 Task: Create New Customer with Customer Name: India Bazaar, Billing Address Line1: 1139 Star Trek Drive, Billing Address Line2:  Pensacola, Billing Address Line3:  Florida 32501
Action: Mouse moved to (179, 36)
Screenshot: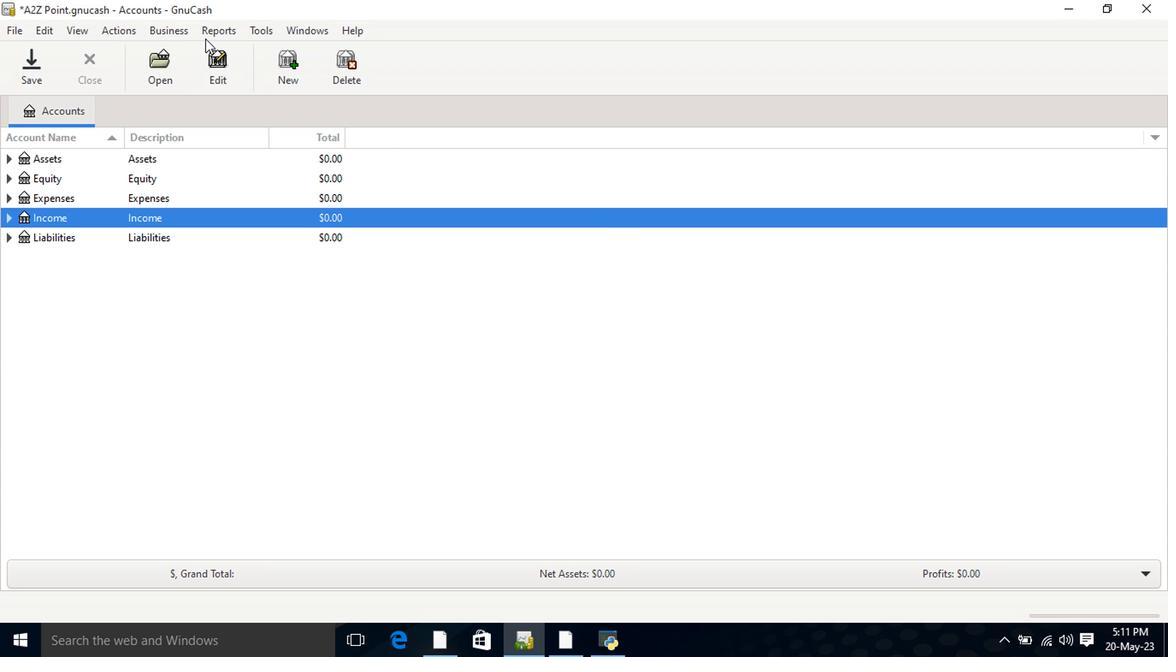 
Action: Mouse pressed left at (179, 36)
Screenshot: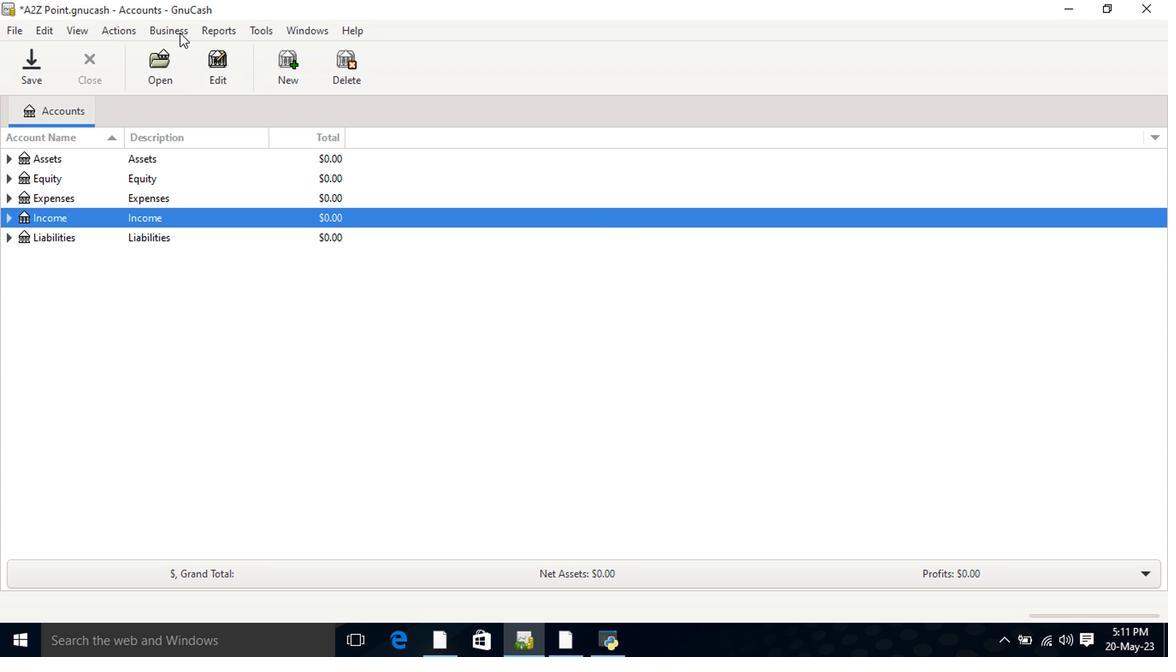 
Action: Mouse moved to (373, 80)
Screenshot: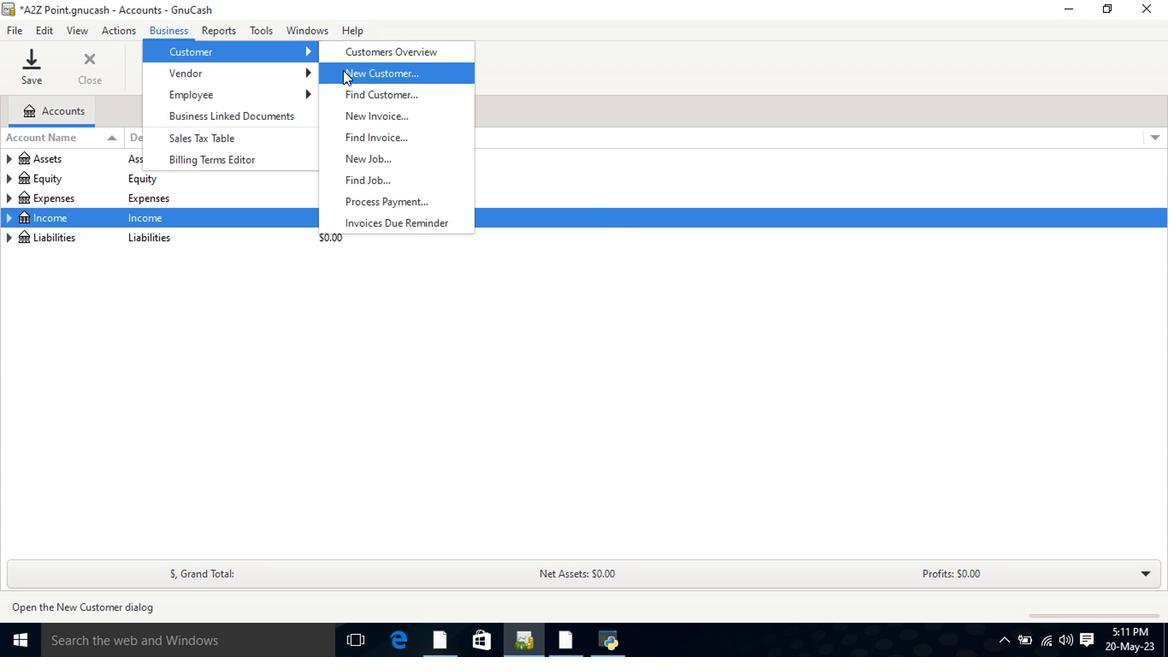 
Action: Mouse pressed left at (373, 80)
Screenshot: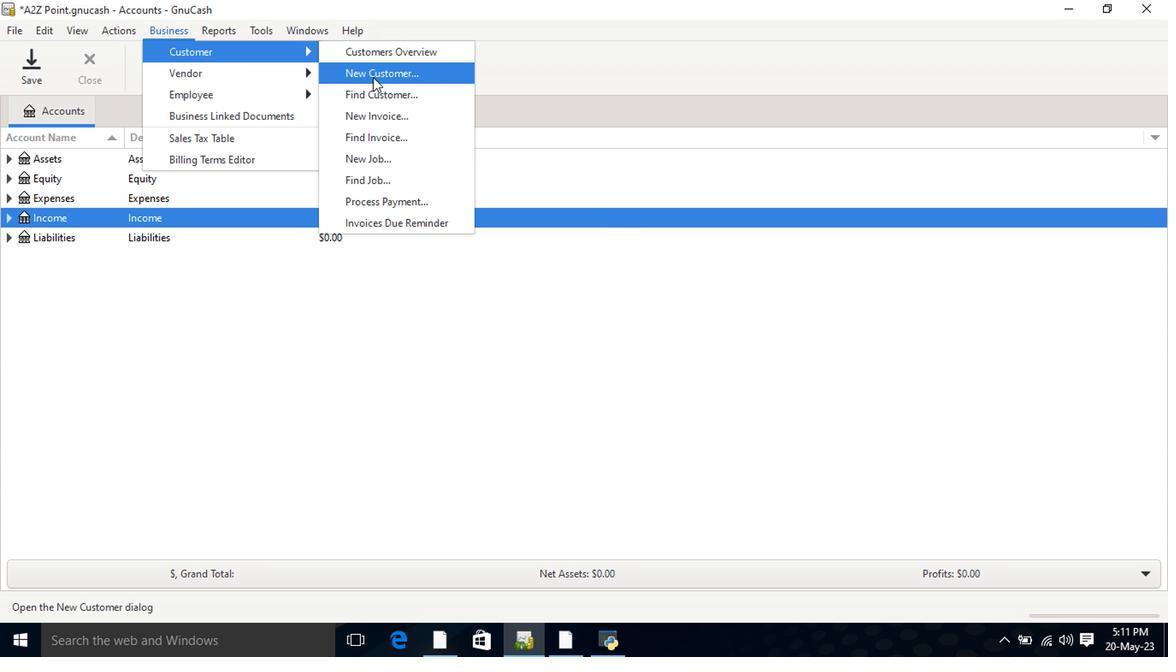 
Action: Mouse moved to (505, 132)
Screenshot: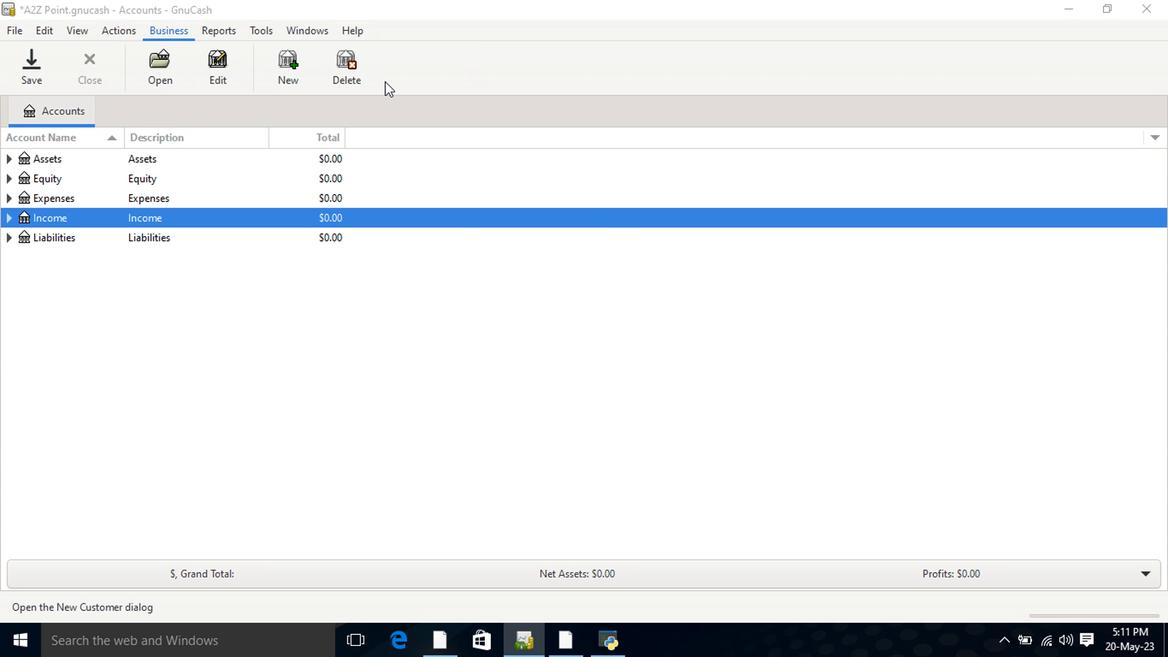 
Action: Key pressed <Key.shift>India<Key.space><Key.shift>Bazz<Key.backspace>aar<Key.tab><Key.tab><Key.tab>1139<Key.space><Key.shift>Star<Key.space><Key.shift>Trek<Key.space>rive<Key.tab><Key.shift><Key.shift><Key.shift><Key.shift>Pensacola<Key.tab><Key.shift>Florida<Key.space>3501
Screenshot: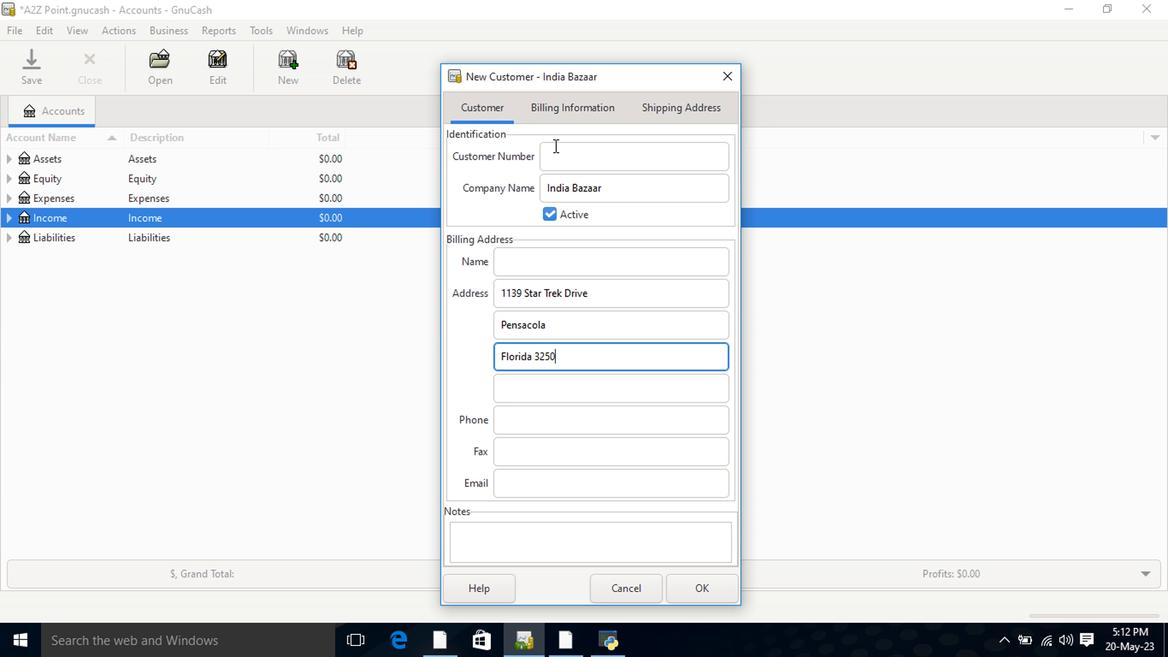 
Action: Mouse moved to (699, 588)
Screenshot: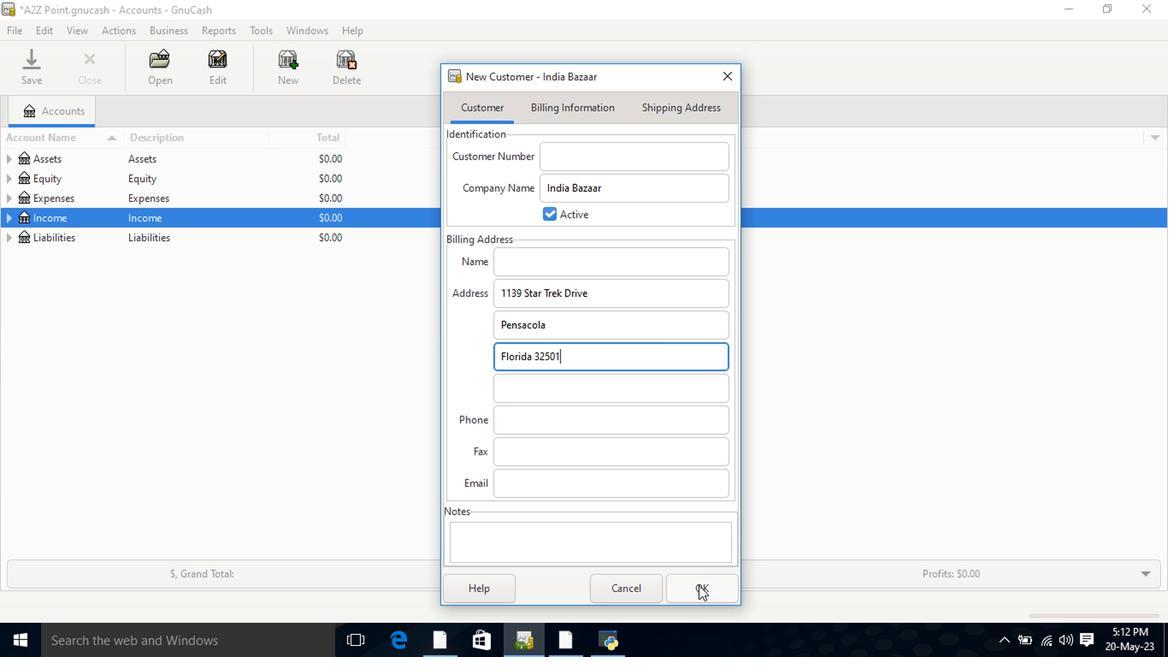 
Action: Mouse pressed left at (699, 588)
Screenshot: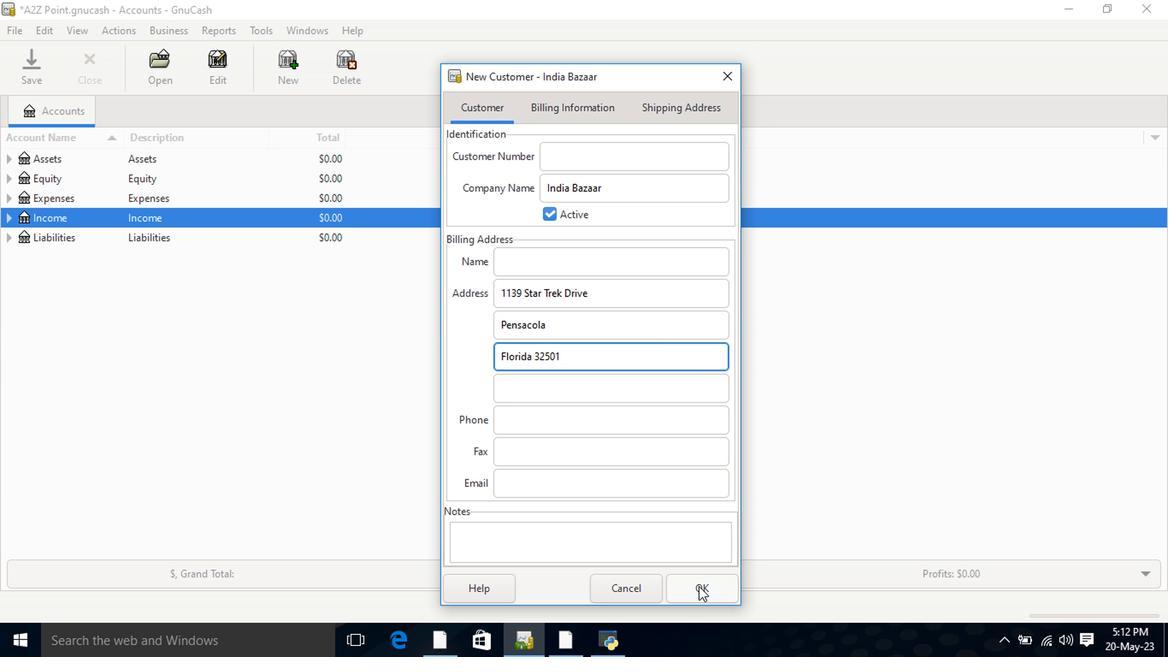 
